 Task: Create a due date automation trigger when advanced on, 2 hours before a card is due add dates with an overdue due date.
Action: Mouse moved to (1101, 85)
Screenshot: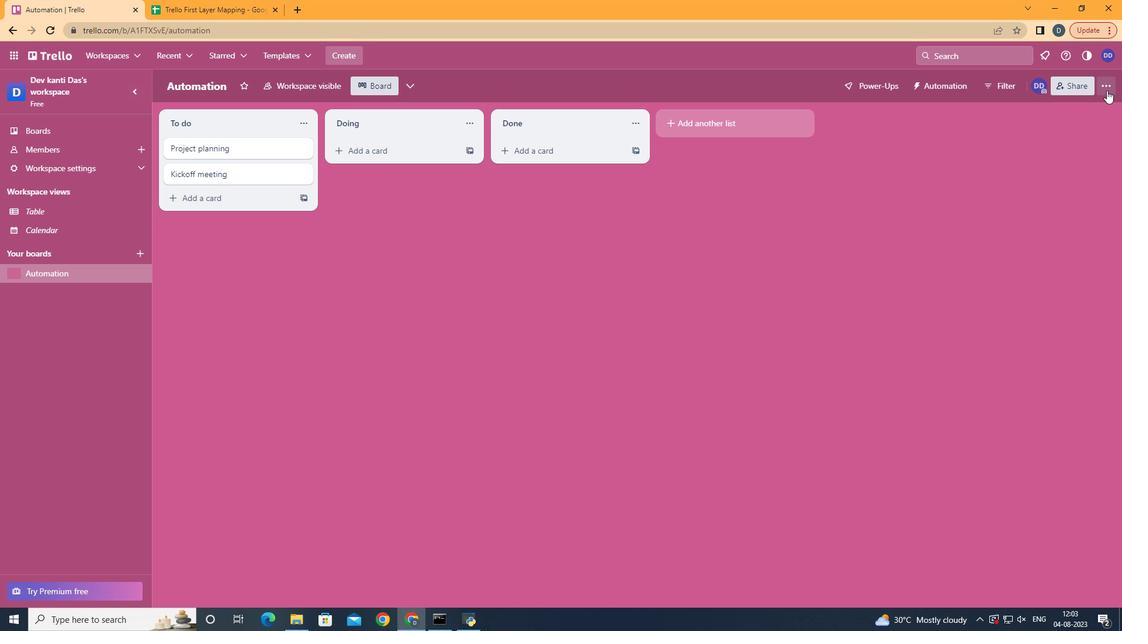 
Action: Mouse pressed left at (1101, 85)
Screenshot: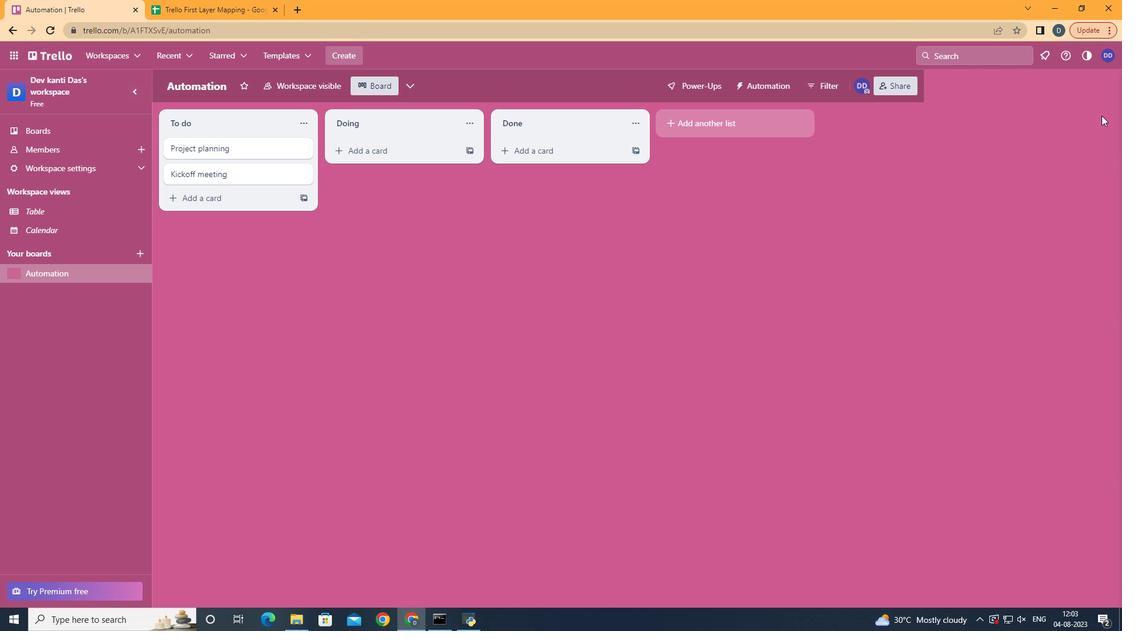 
Action: Mouse moved to (1047, 240)
Screenshot: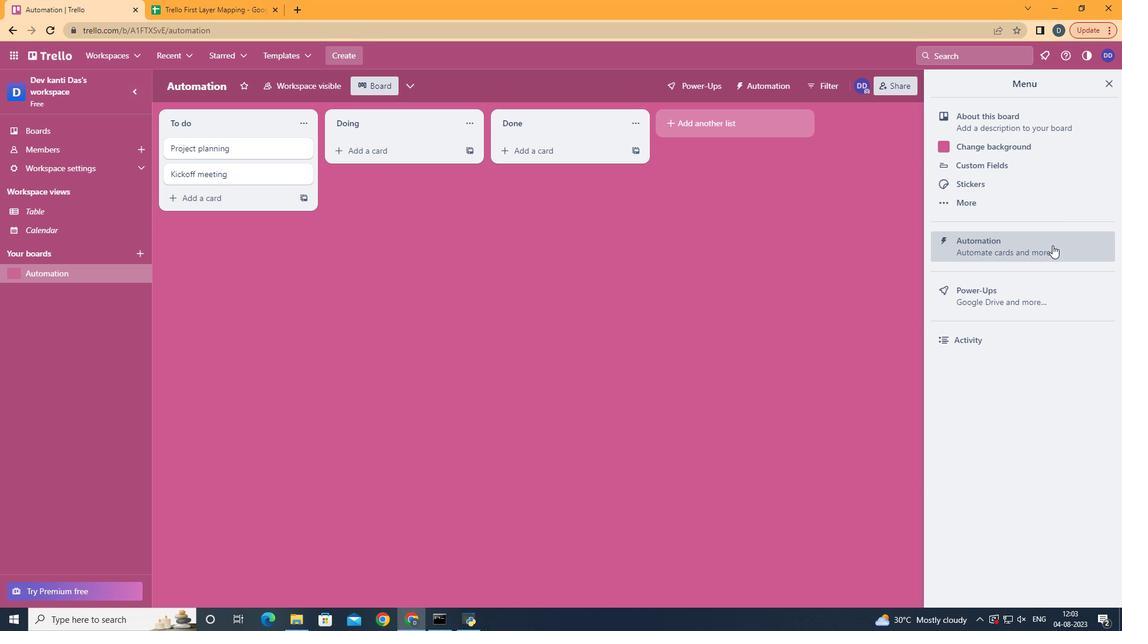 
Action: Mouse pressed left at (1047, 240)
Screenshot: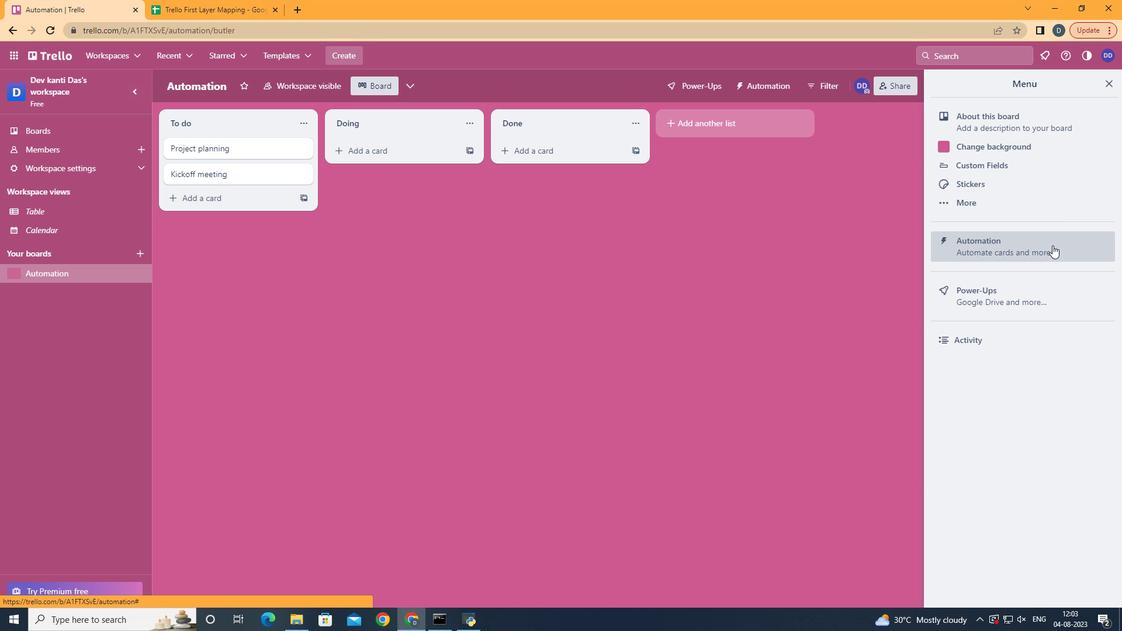 
Action: Mouse moved to (205, 230)
Screenshot: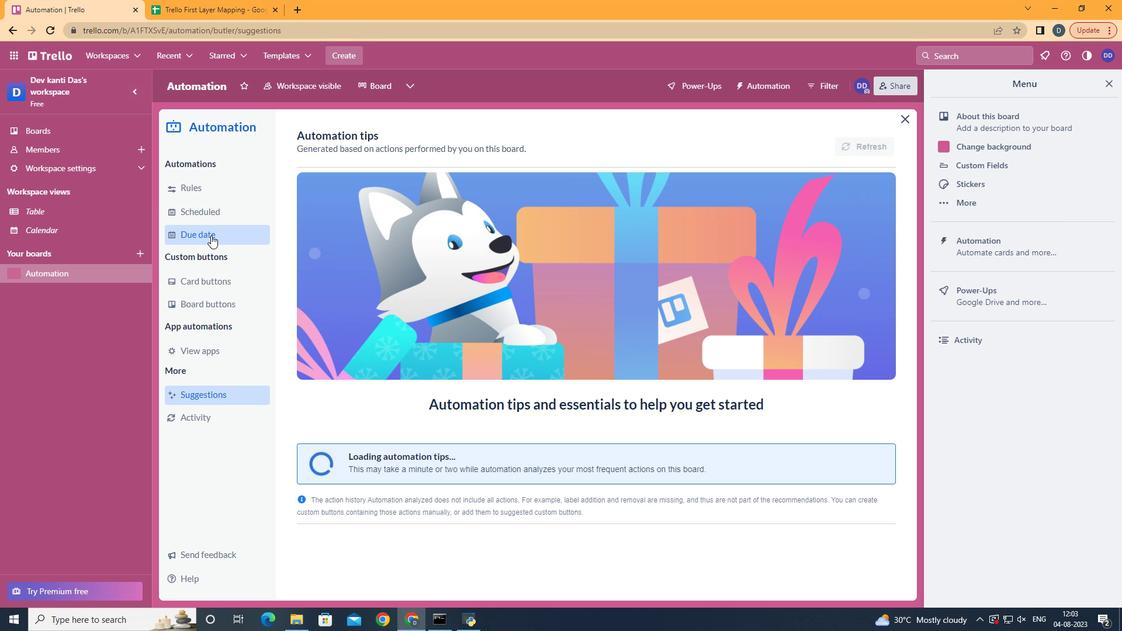 
Action: Mouse pressed left at (205, 230)
Screenshot: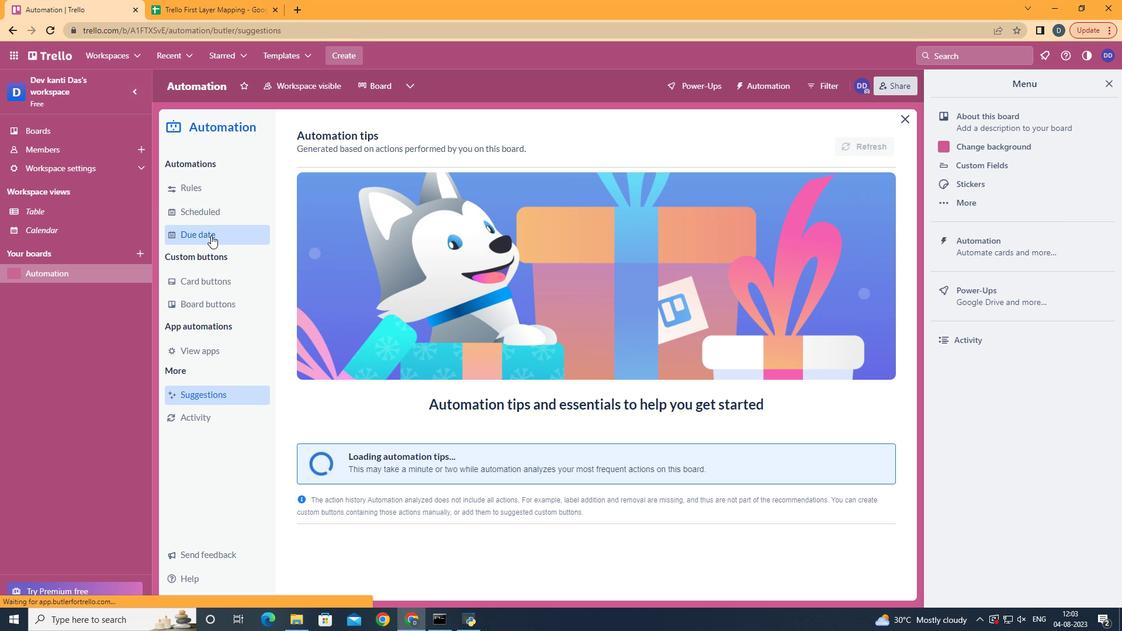 
Action: Mouse moved to (825, 132)
Screenshot: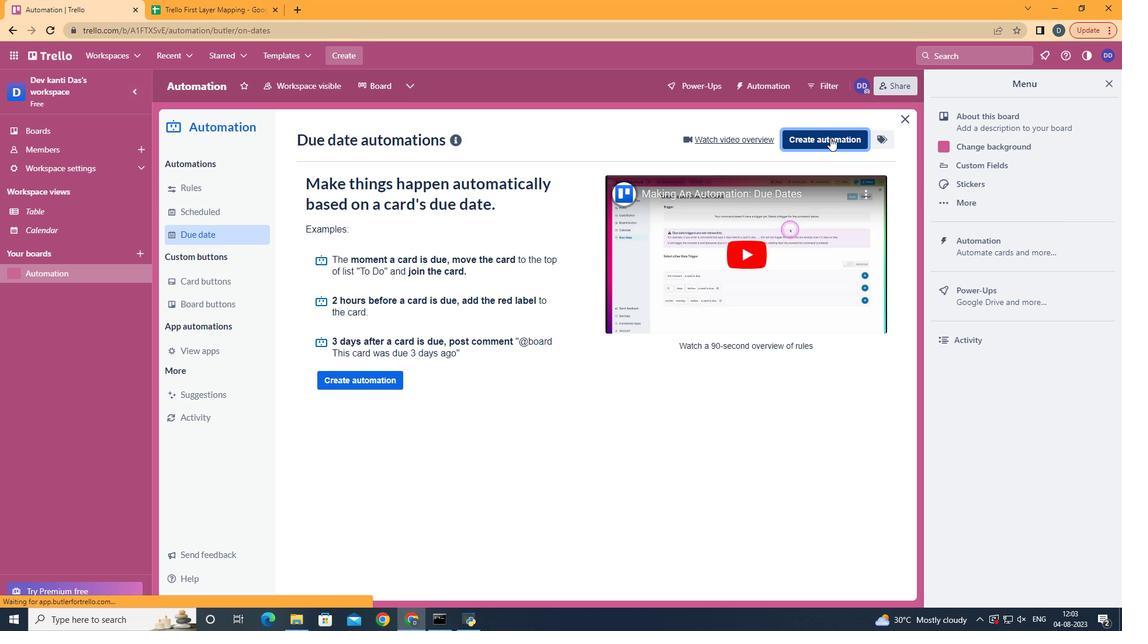 
Action: Mouse pressed left at (825, 132)
Screenshot: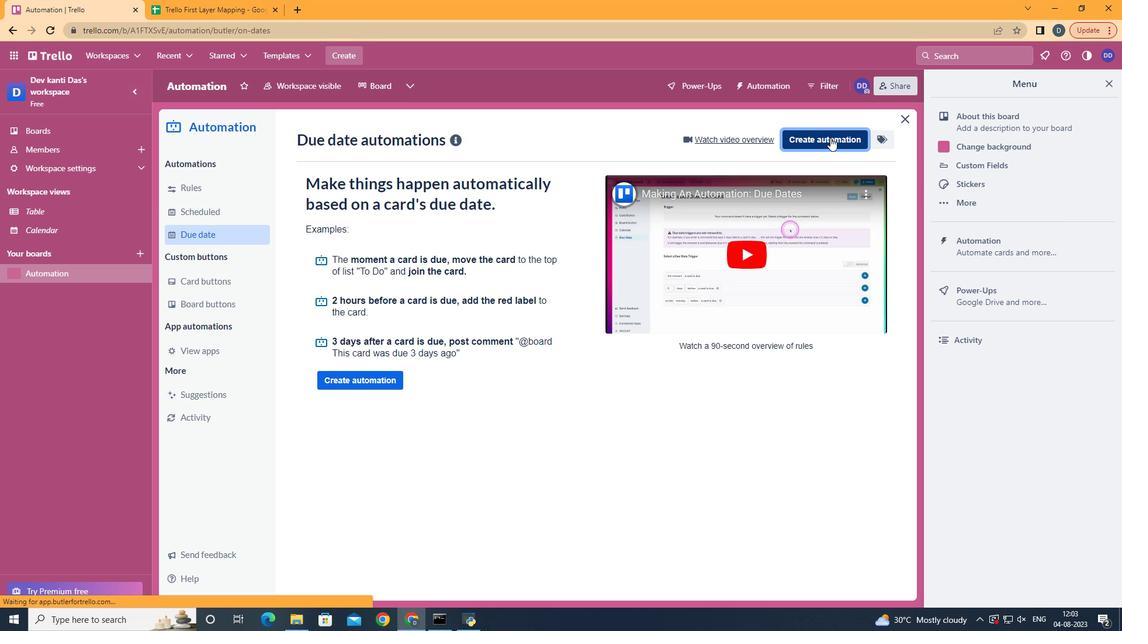 
Action: Mouse moved to (606, 244)
Screenshot: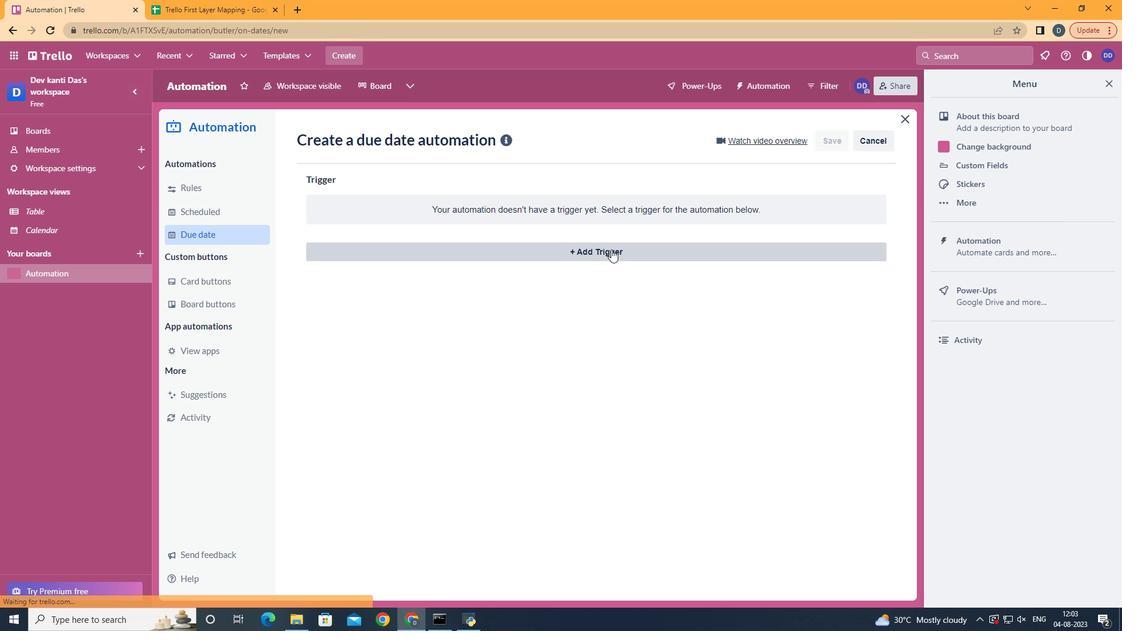 
Action: Mouse pressed left at (606, 244)
Screenshot: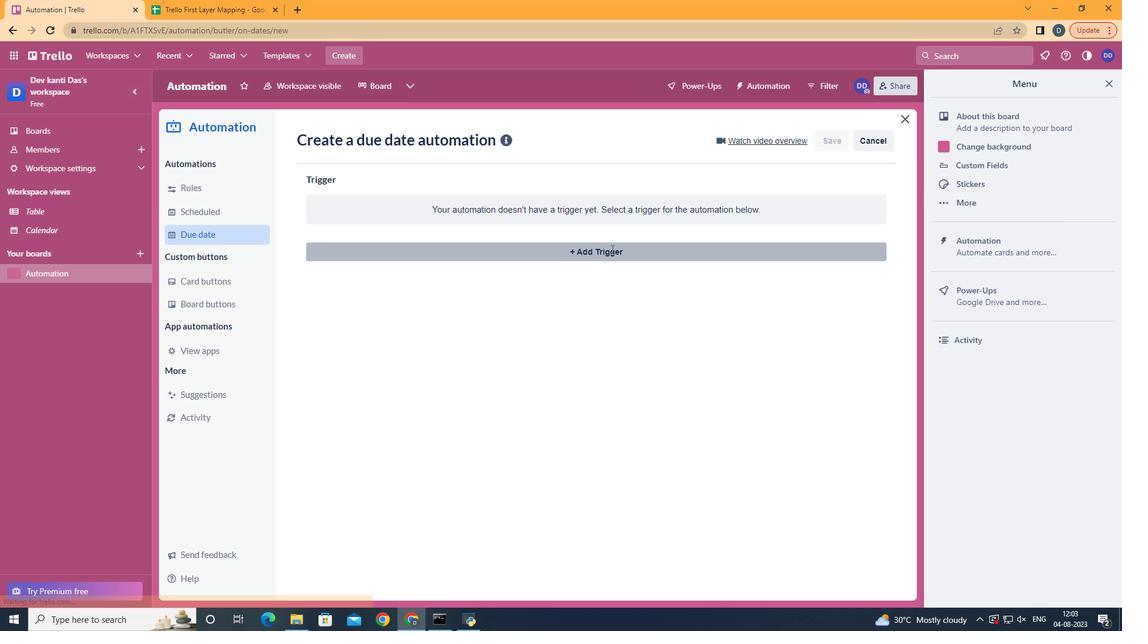 
Action: Mouse moved to (374, 491)
Screenshot: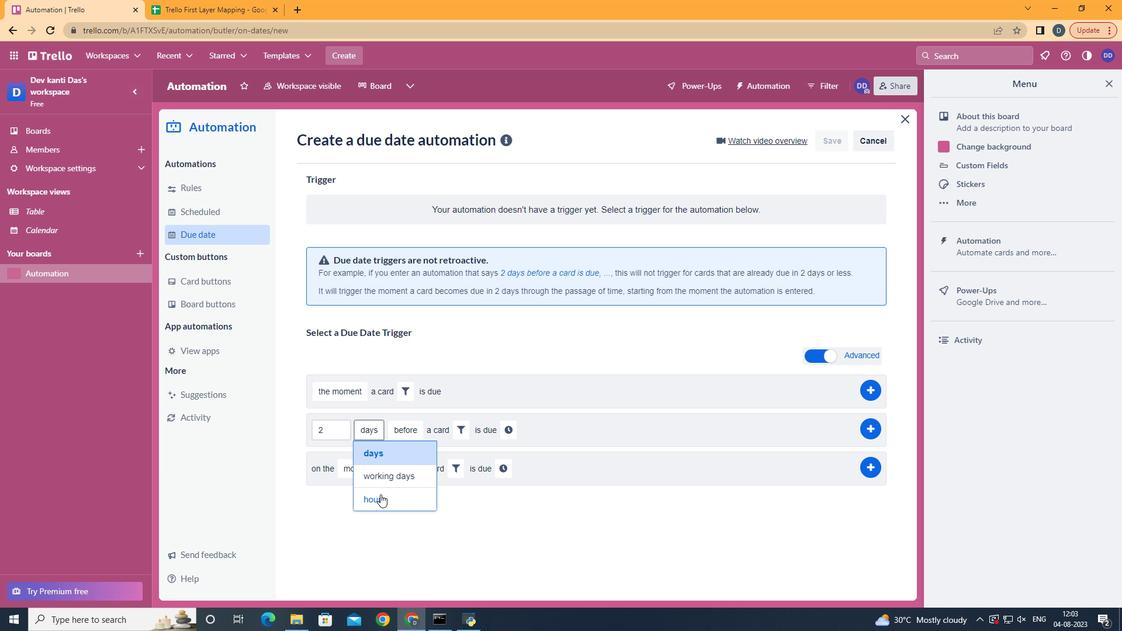 
Action: Mouse pressed left at (374, 491)
Screenshot: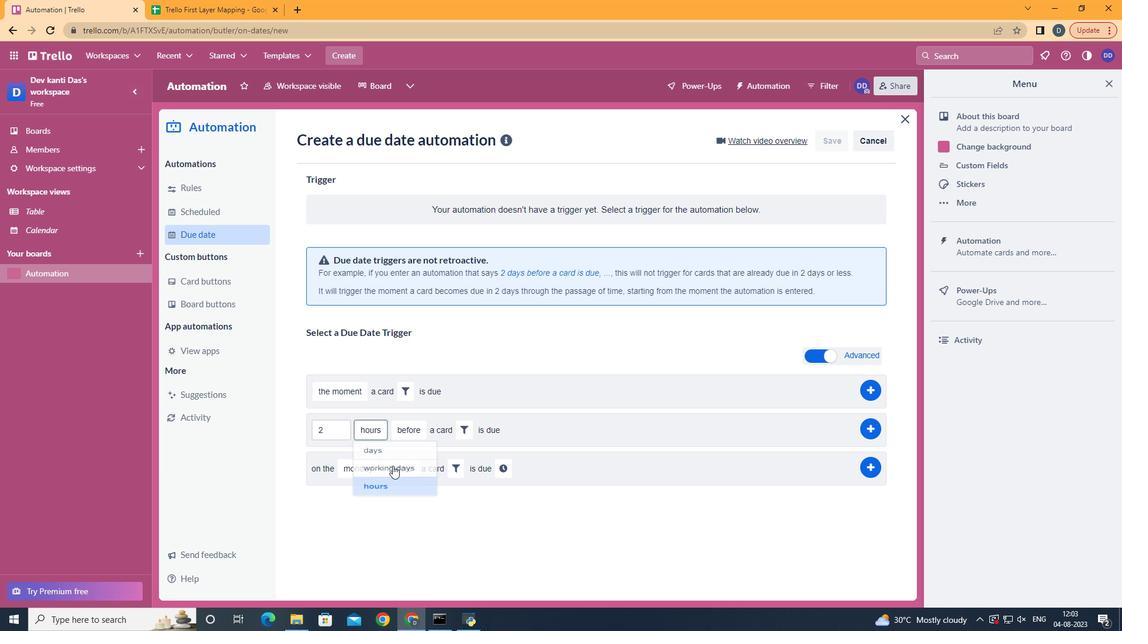 
Action: Mouse moved to (403, 444)
Screenshot: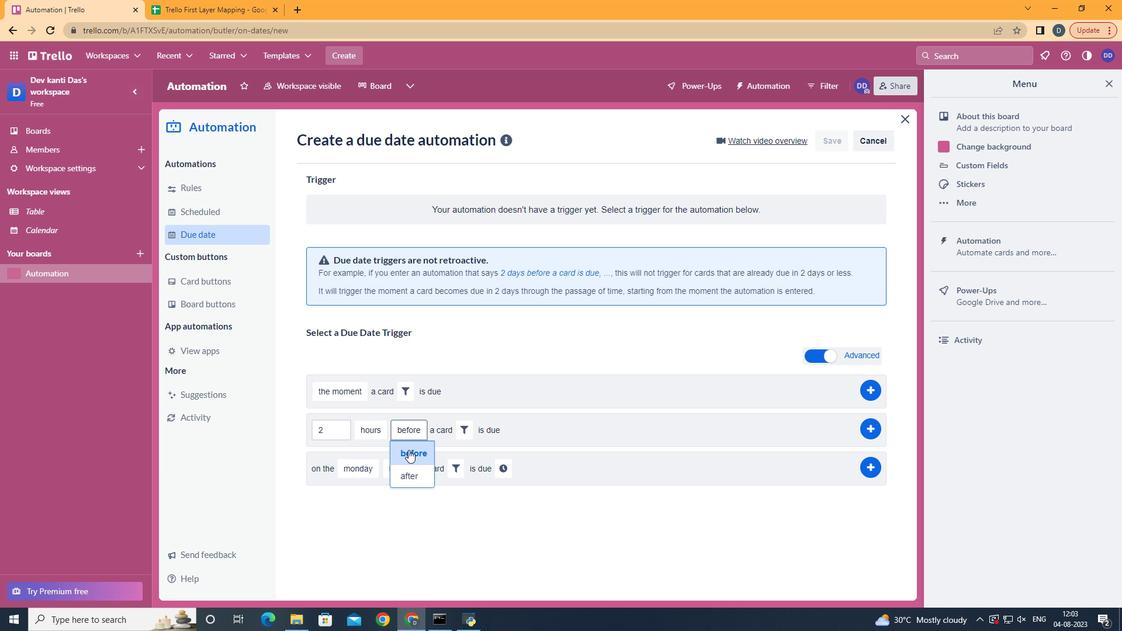 
Action: Mouse pressed left at (403, 444)
Screenshot: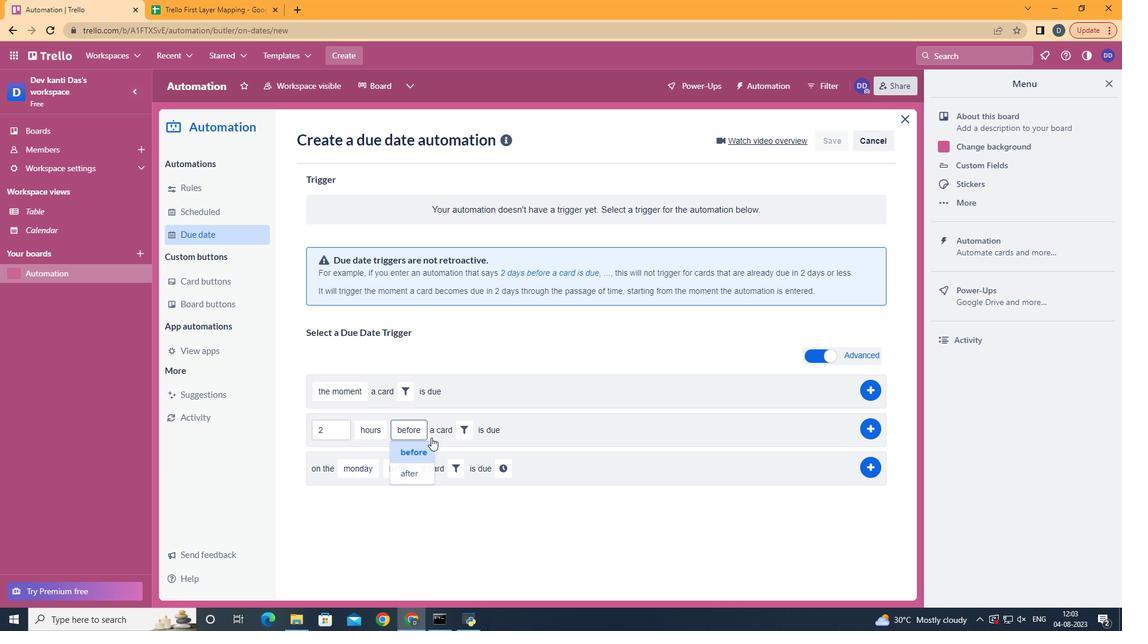 
Action: Mouse moved to (455, 414)
Screenshot: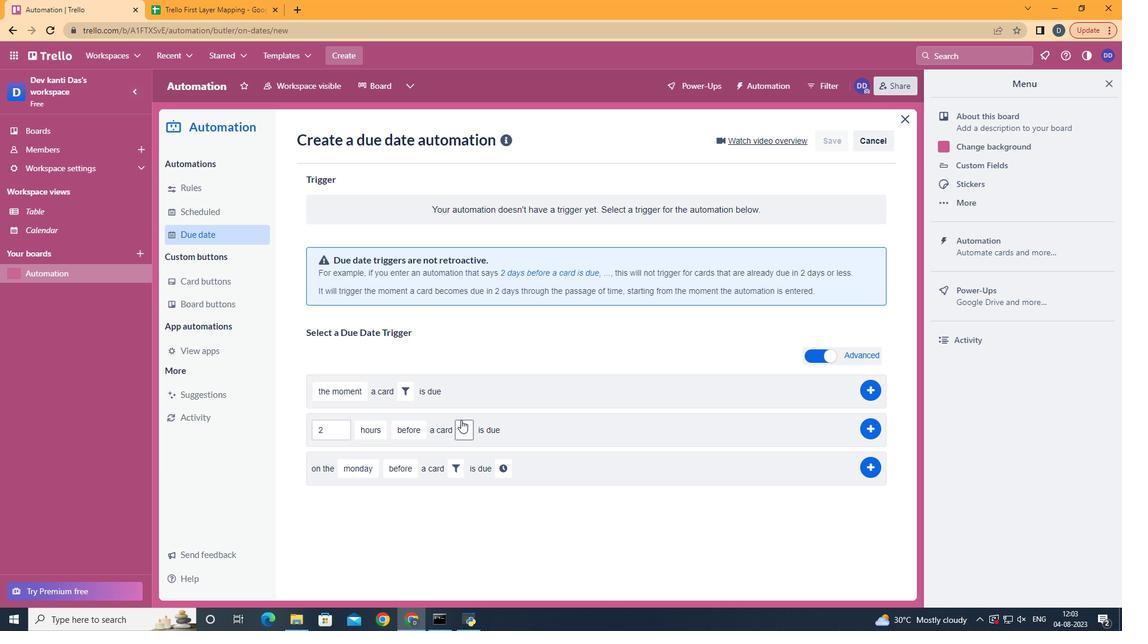 
Action: Mouse pressed left at (455, 414)
Screenshot: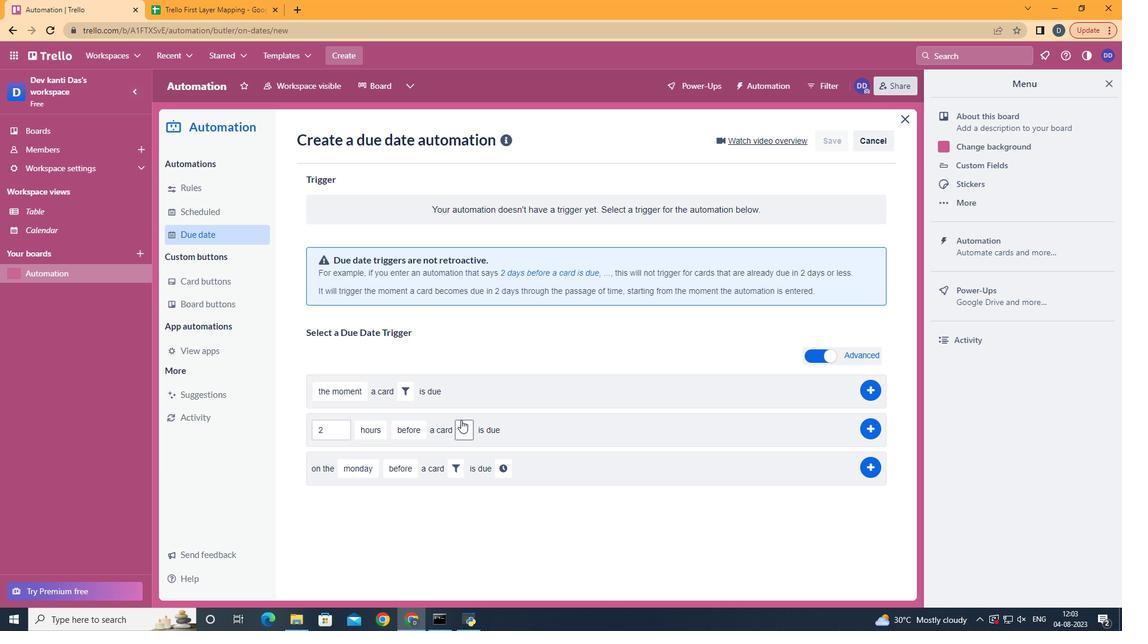 
Action: Mouse moved to (510, 446)
Screenshot: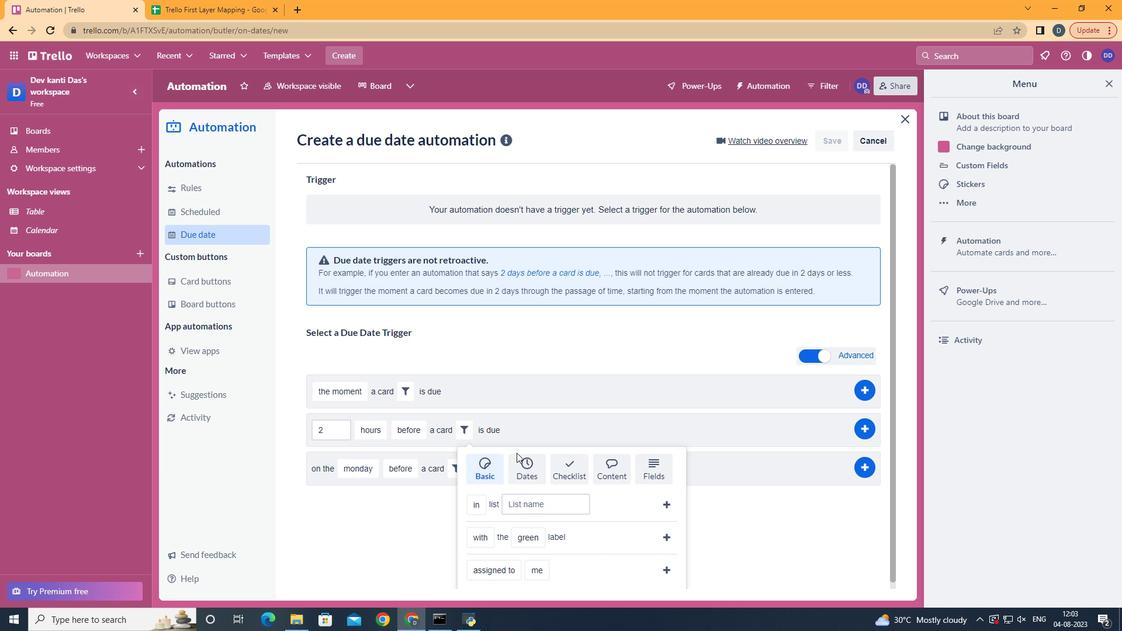 
Action: Mouse pressed left at (510, 446)
Screenshot: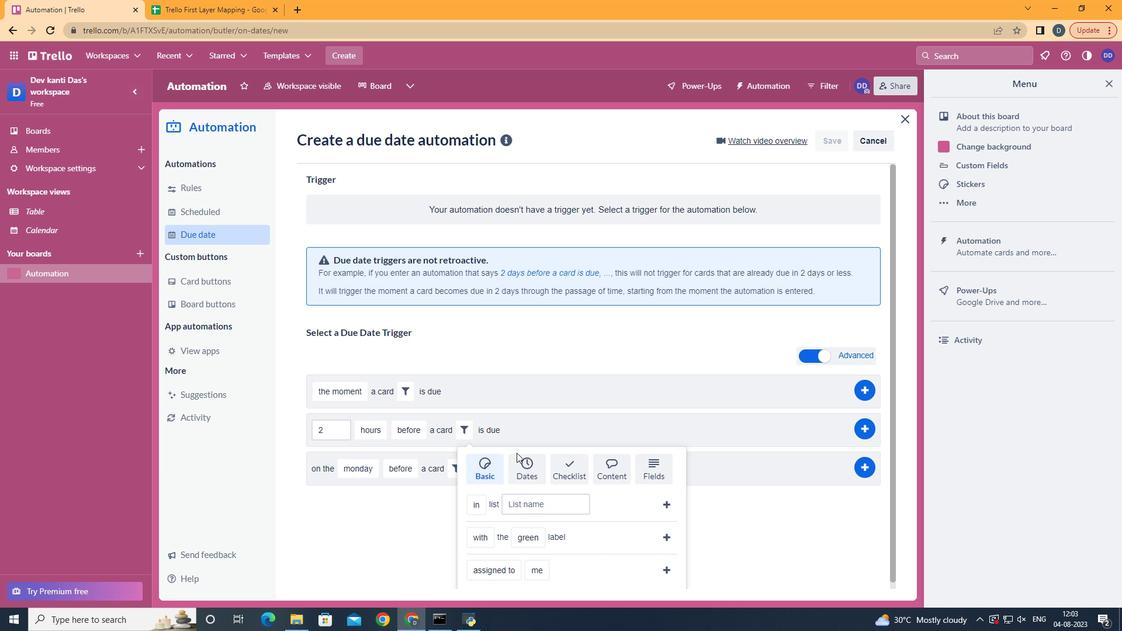 
Action: Mouse moved to (511, 459)
Screenshot: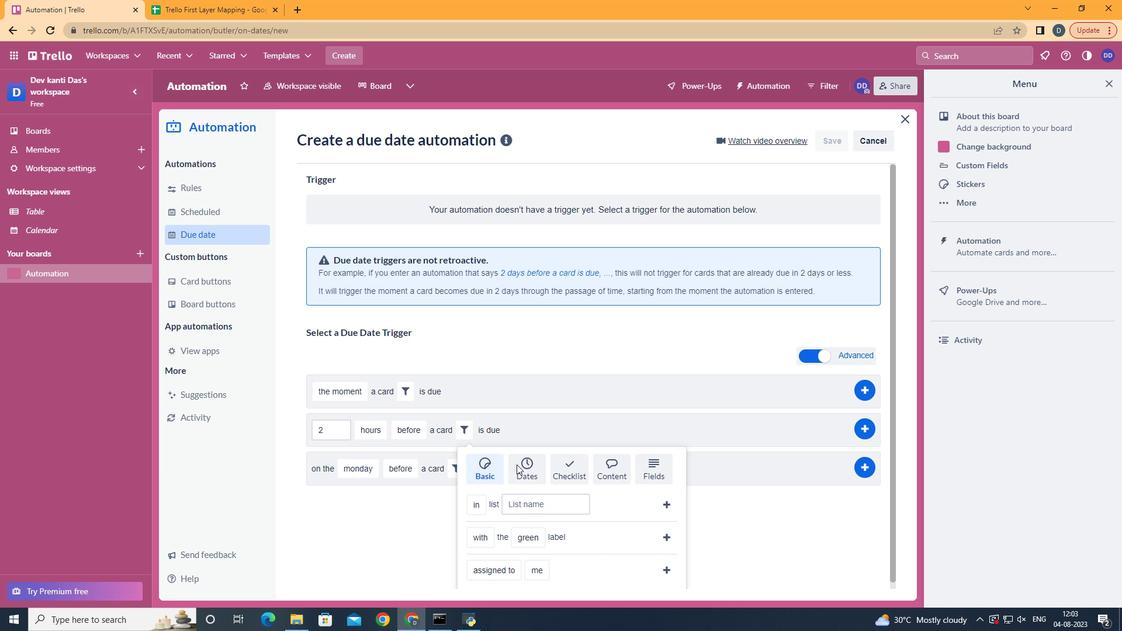 
Action: Mouse pressed left at (511, 459)
Screenshot: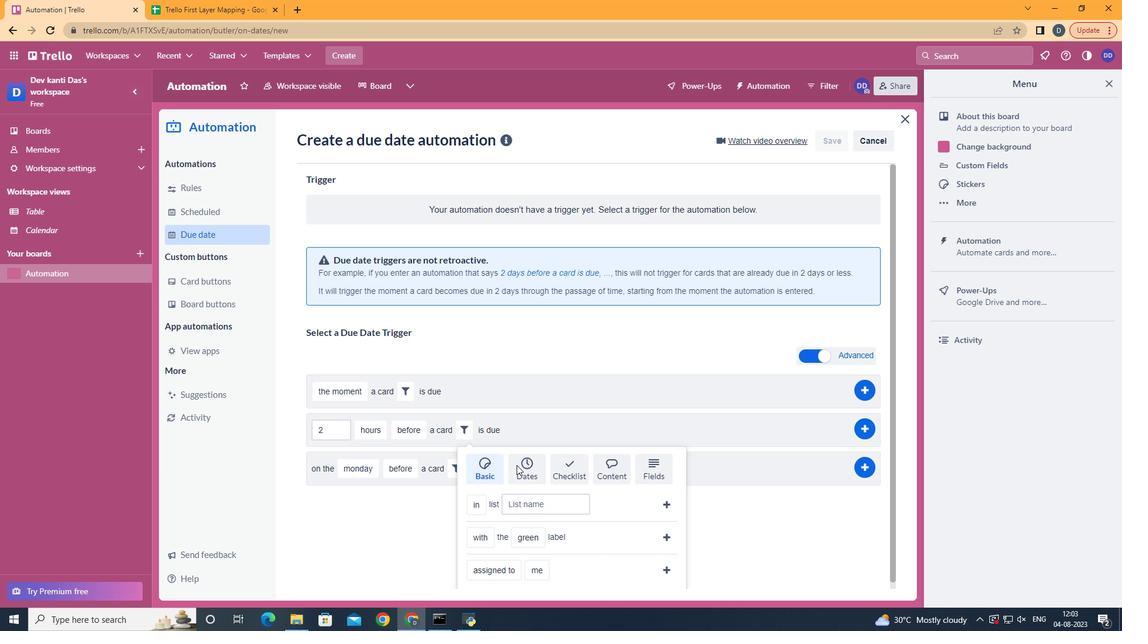 
Action: Mouse moved to (482, 523)
Screenshot: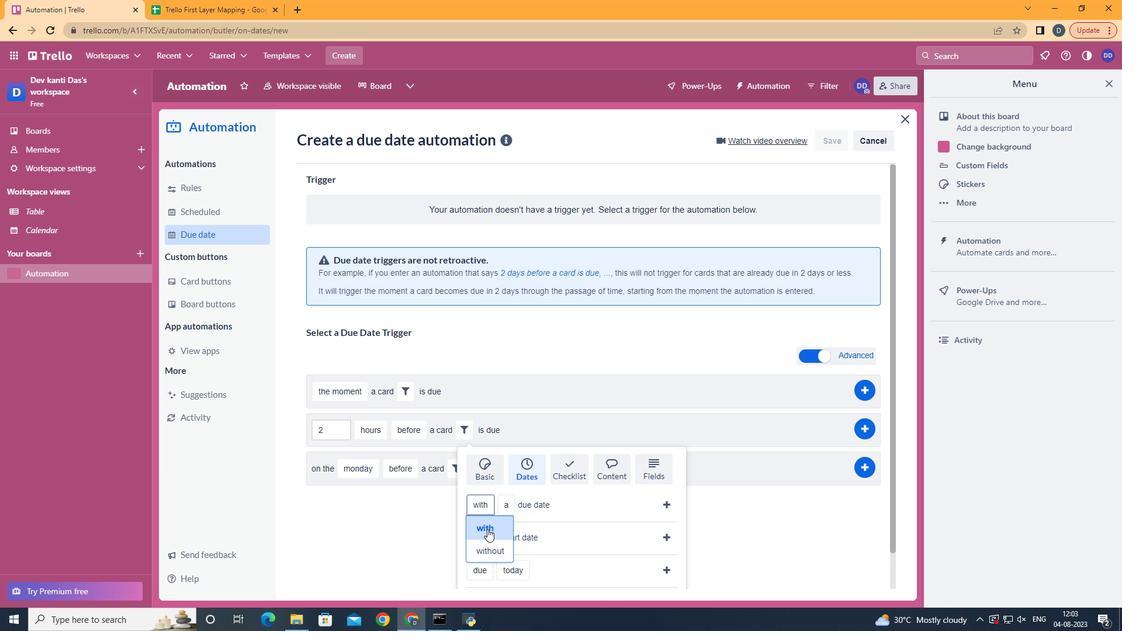 
Action: Mouse pressed left at (482, 523)
Screenshot: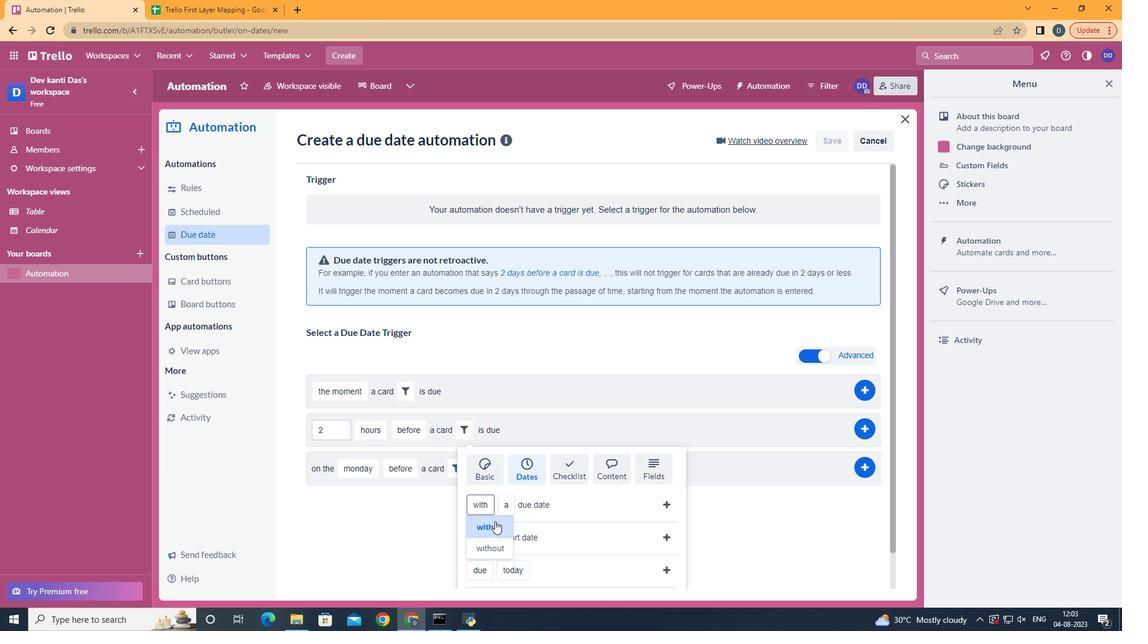 
Action: Mouse moved to (523, 473)
Screenshot: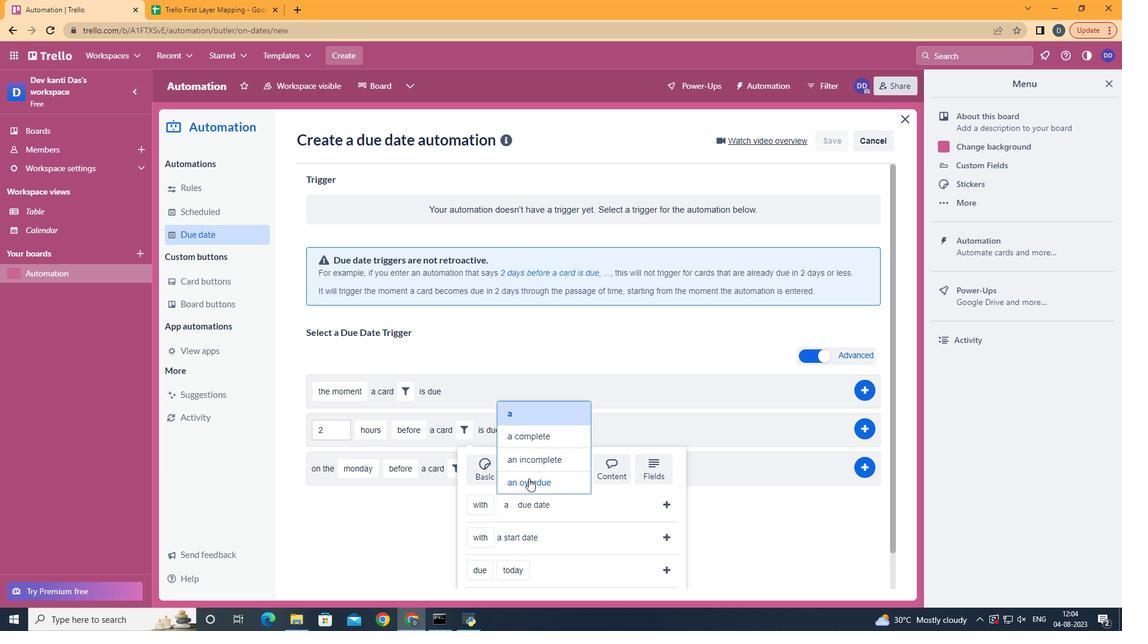 
Action: Mouse pressed left at (523, 473)
Screenshot: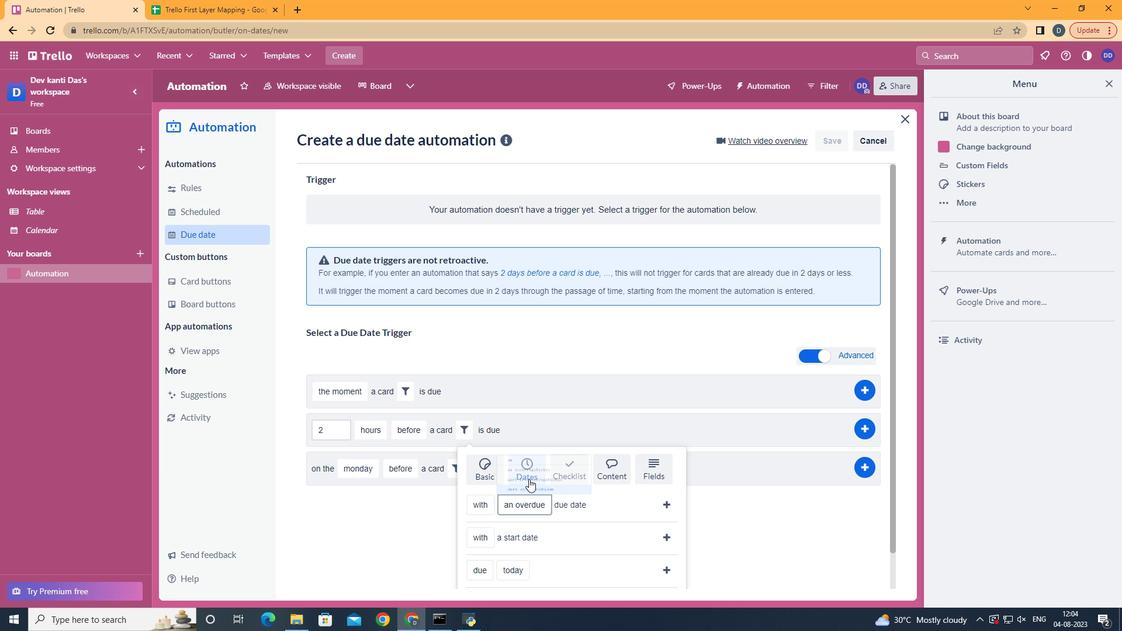 
Action: Mouse moved to (658, 499)
Screenshot: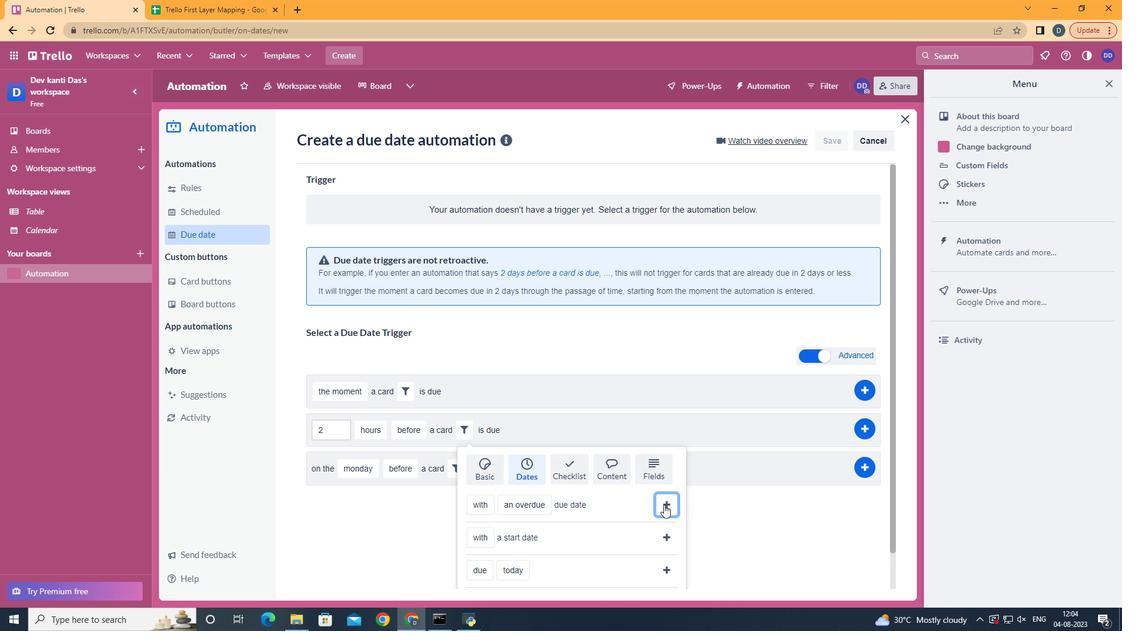 
Action: Mouse pressed left at (658, 499)
Screenshot: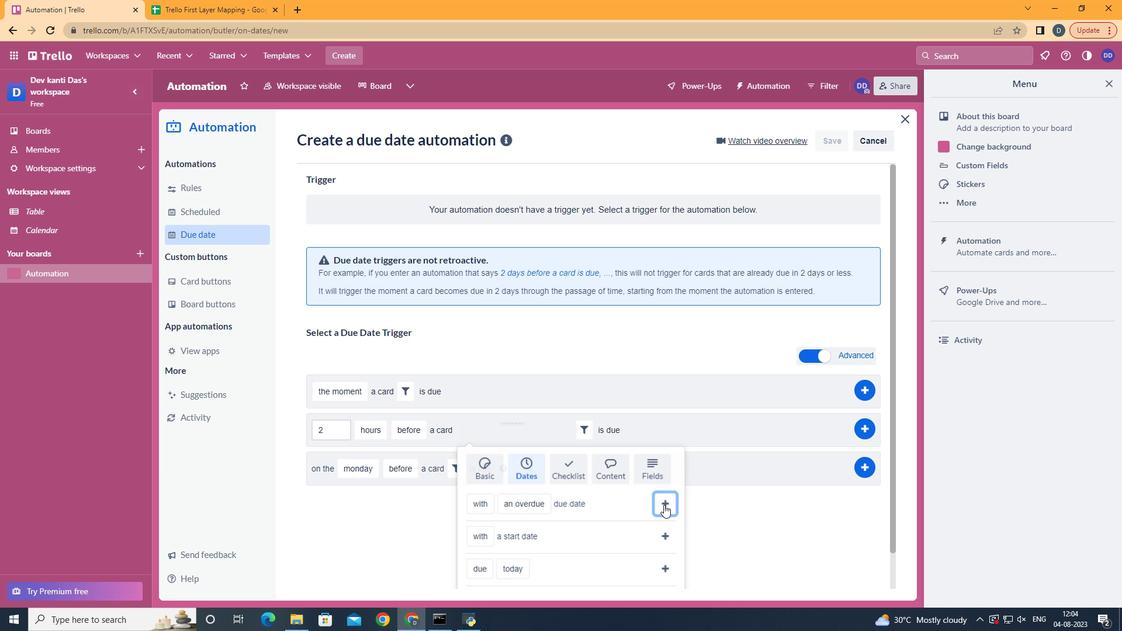 
Action: Mouse moved to (857, 425)
Screenshot: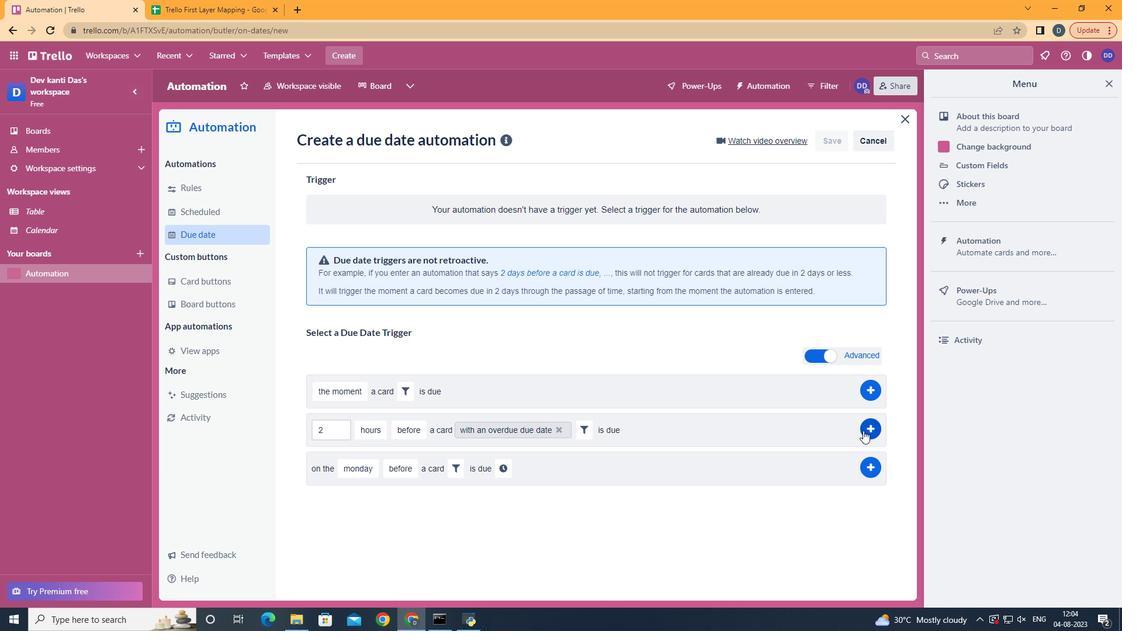 
Action: Mouse pressed left at (857, 425)
Screenshot: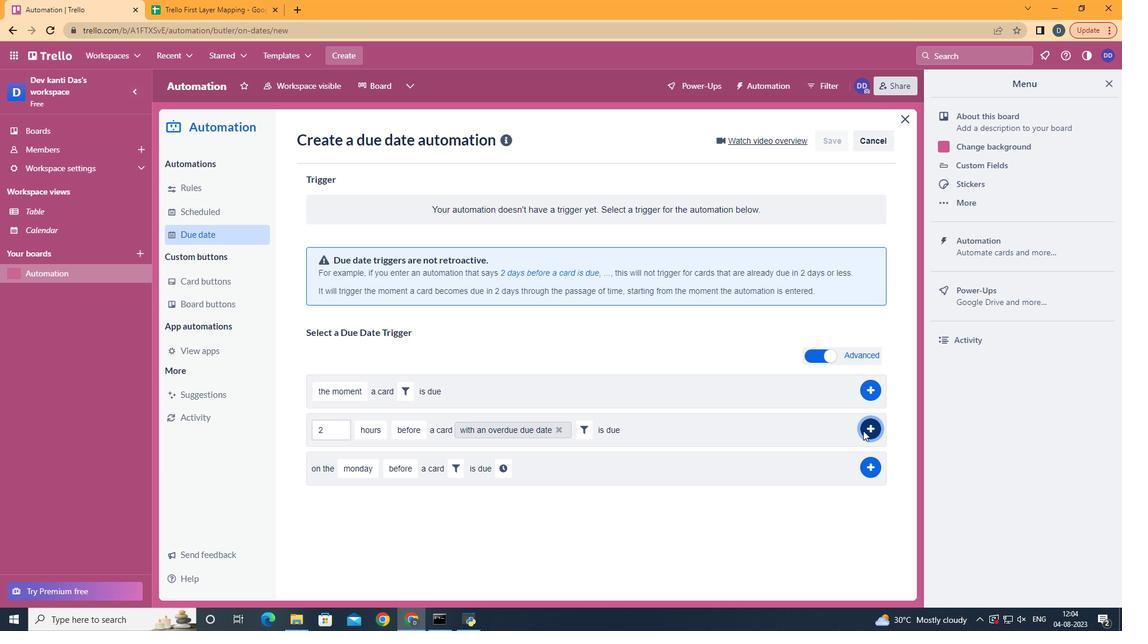 
Action: Mouse moved to (603, 202)
Screenshot: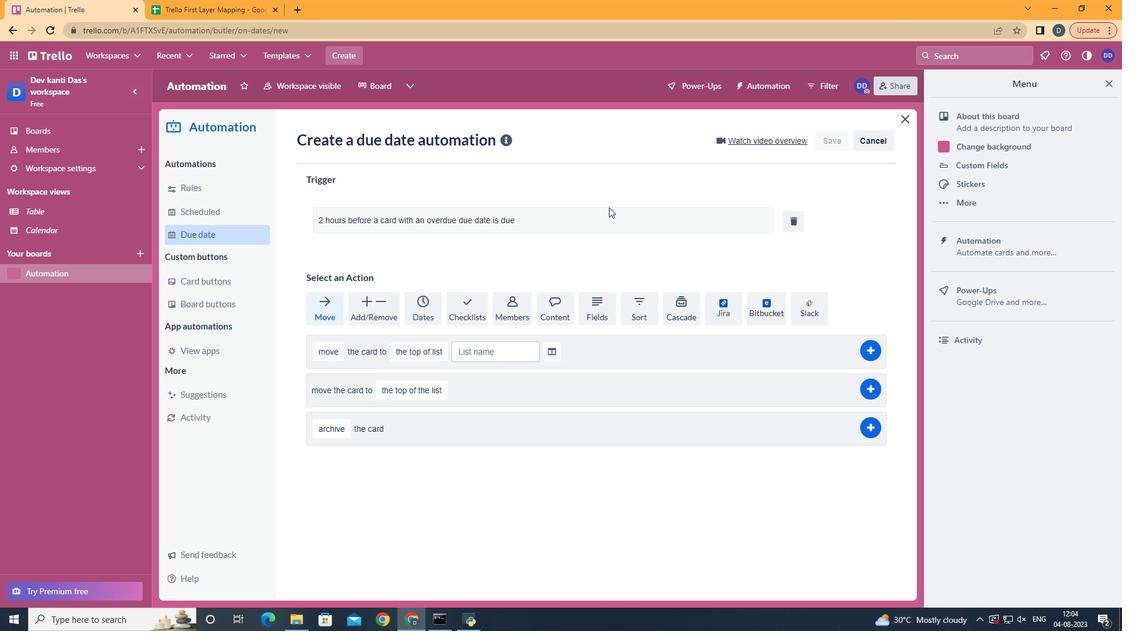 
